 Task: Add Bulk Foods No Sugar Added Milk CHocolate Wafers to the cart.
Action: Mouse moved to (14, 56)
Screenshot: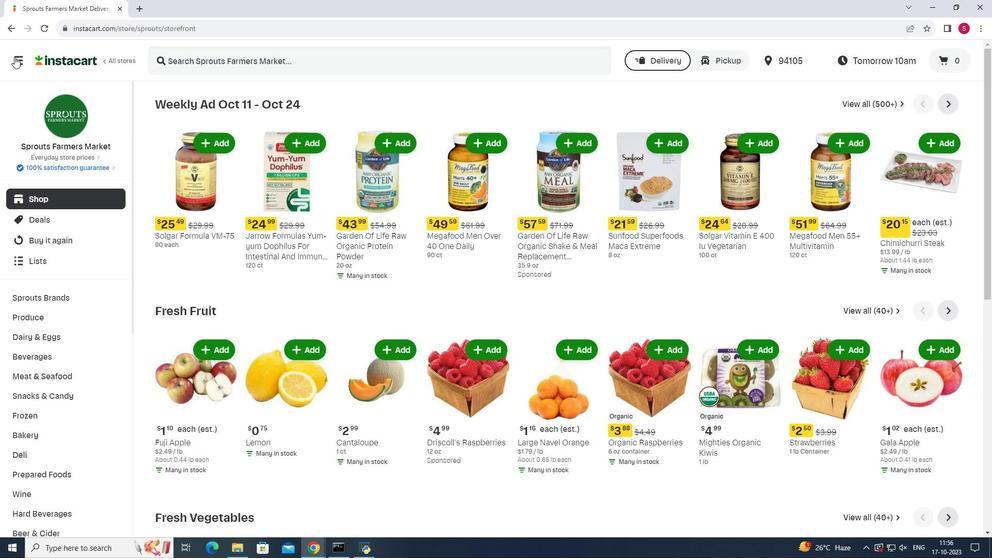 
Action: Mouse pressed left at (14, 56)
Screenshot: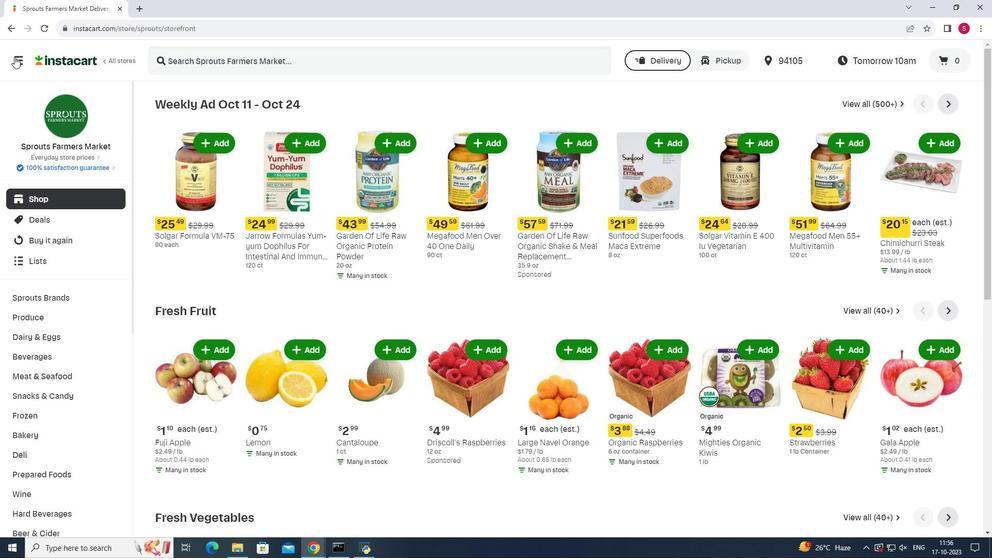 
Action: Mouse moved to (59, 272)
Screenshot: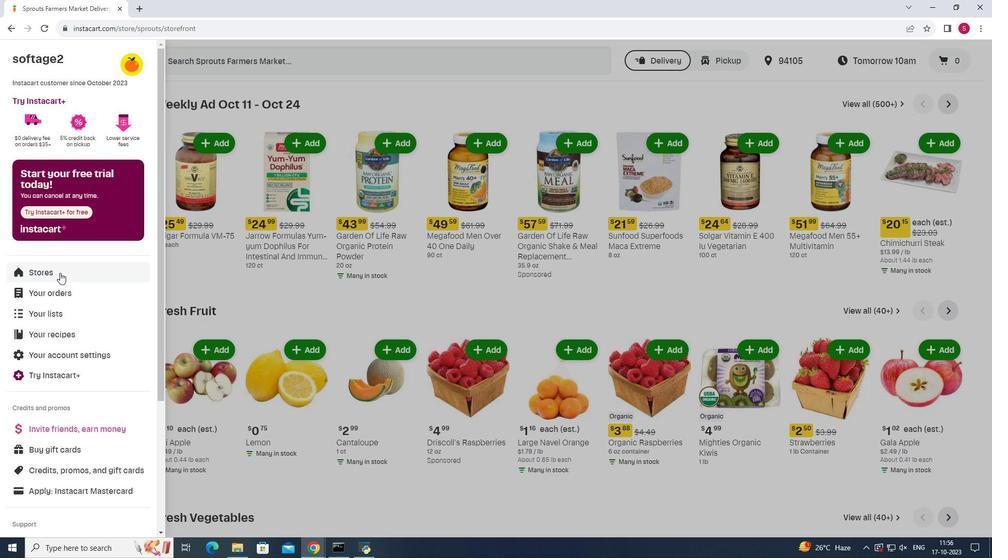 
Action: Mouse pressed left at (59, 272)
Screenshot: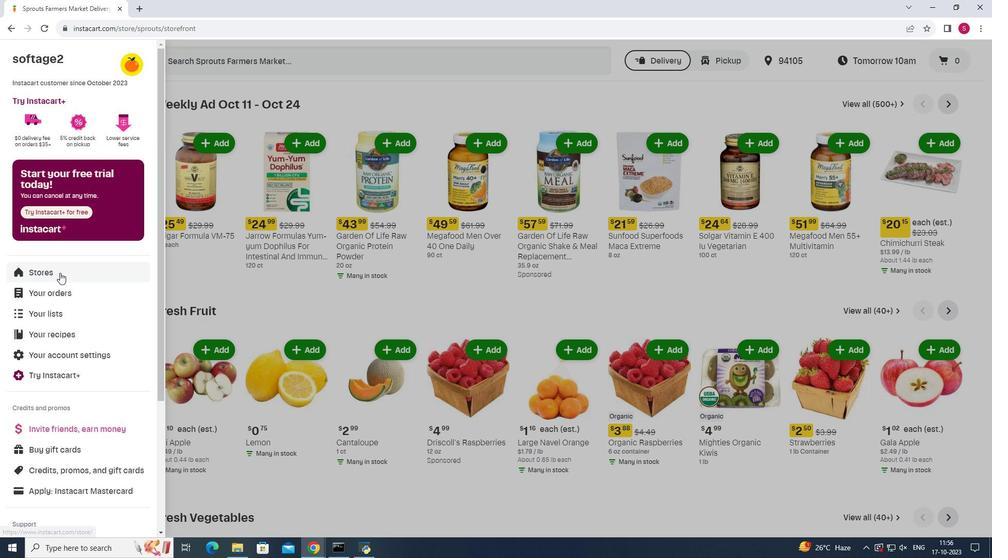 
Action: Mouse moved to (247, 97)
Screenshot: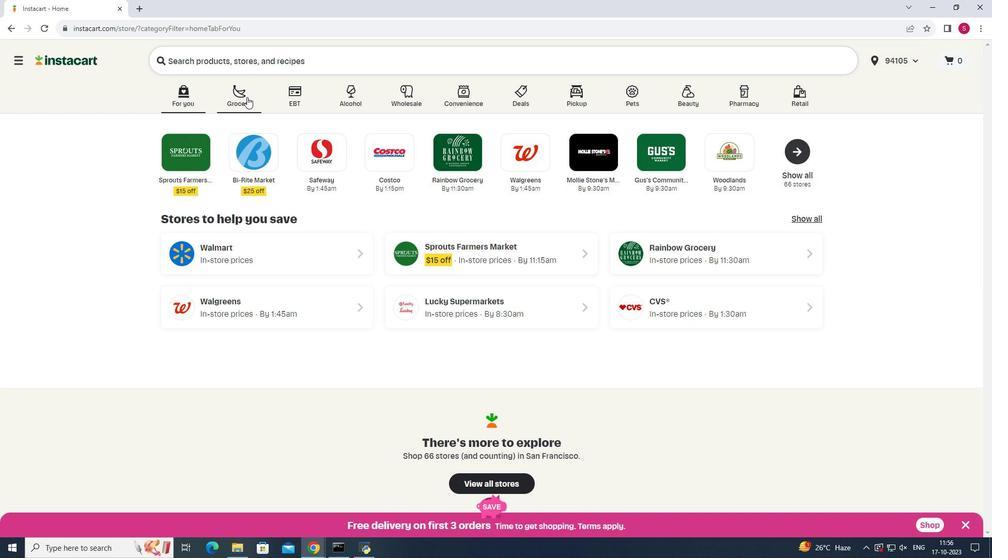
Action: Mouse pressed left at (247, 97)
Screenshot: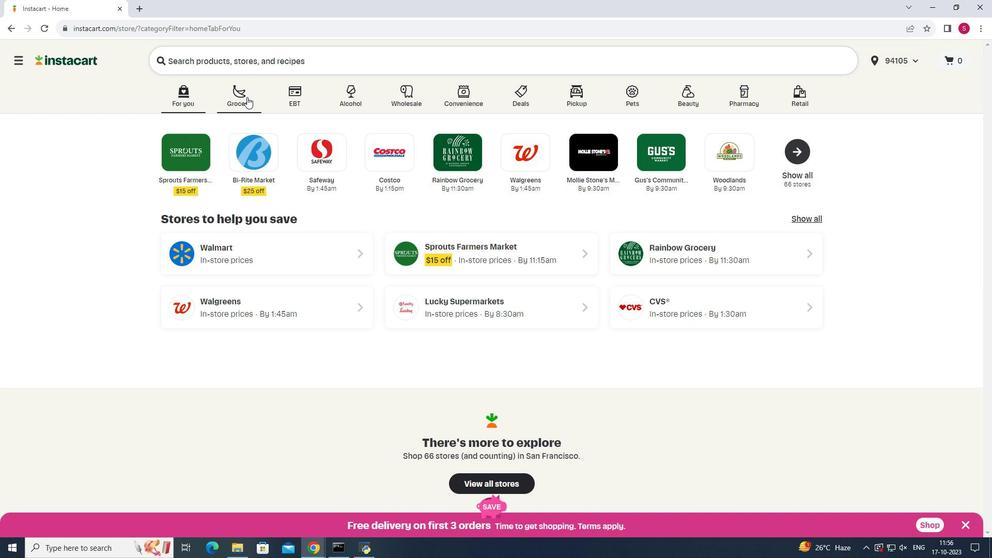 
Action: Mouse moved to (713, 145)
Screenshot: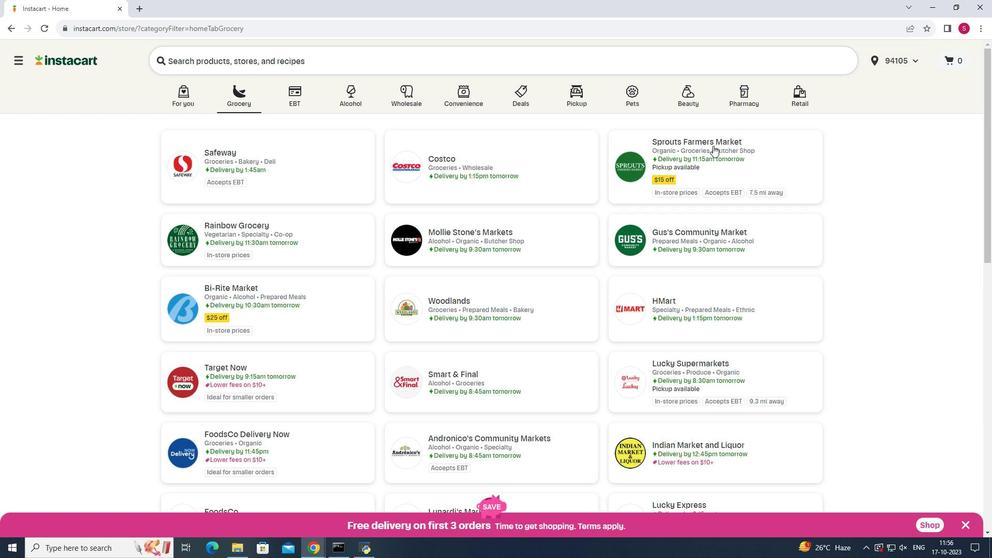 
Action: Mouse pressed left at (713, 145)
Screenshot: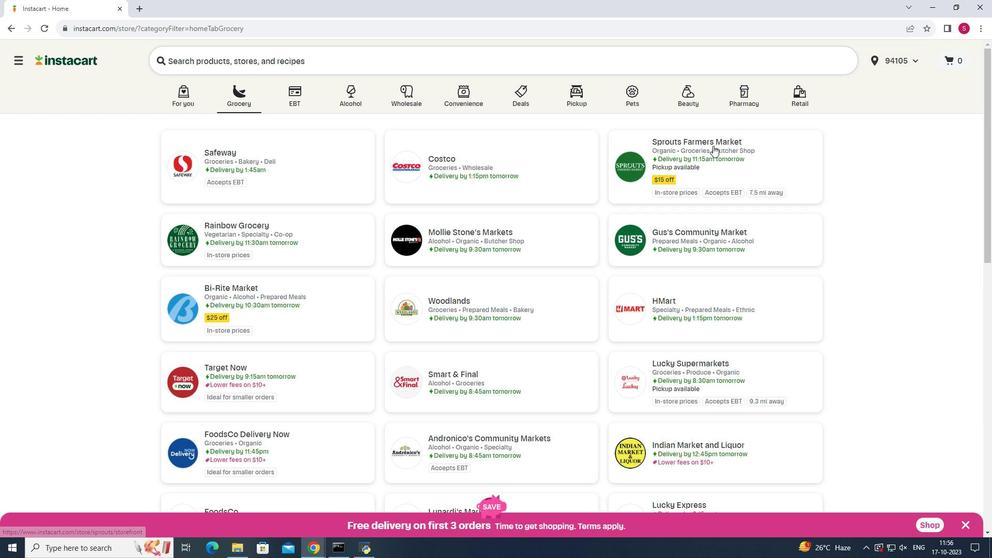 
Action: Mouse moved to (70, 394)
Screenshot: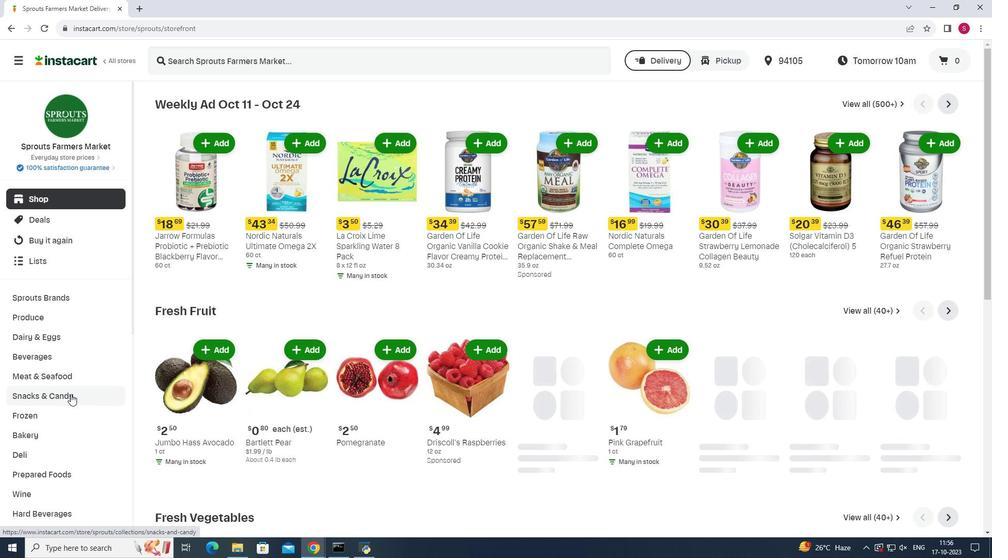 
Action: Mouse pressed left at (70, 394)
Screenshot: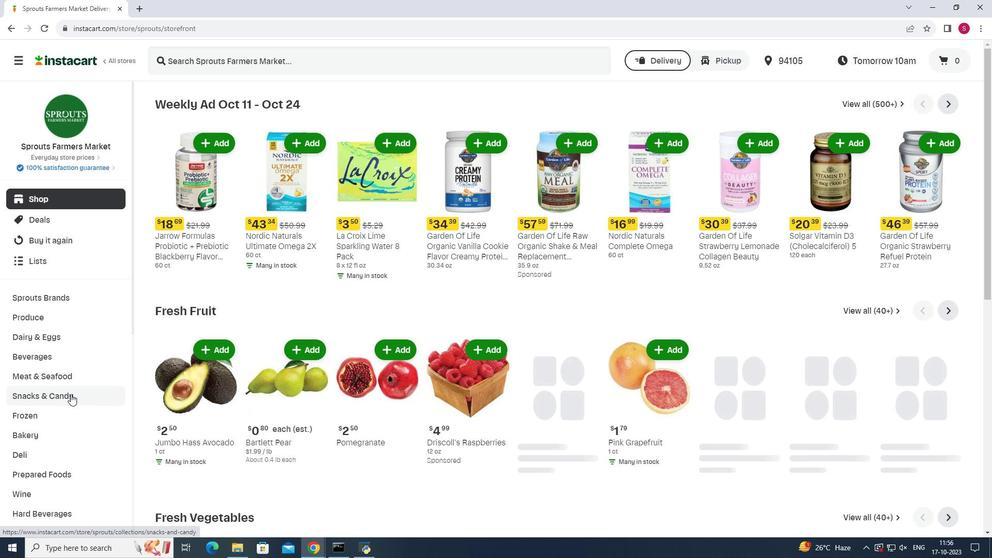 
Action: Mouse moved to (306, 124)
Screenshot: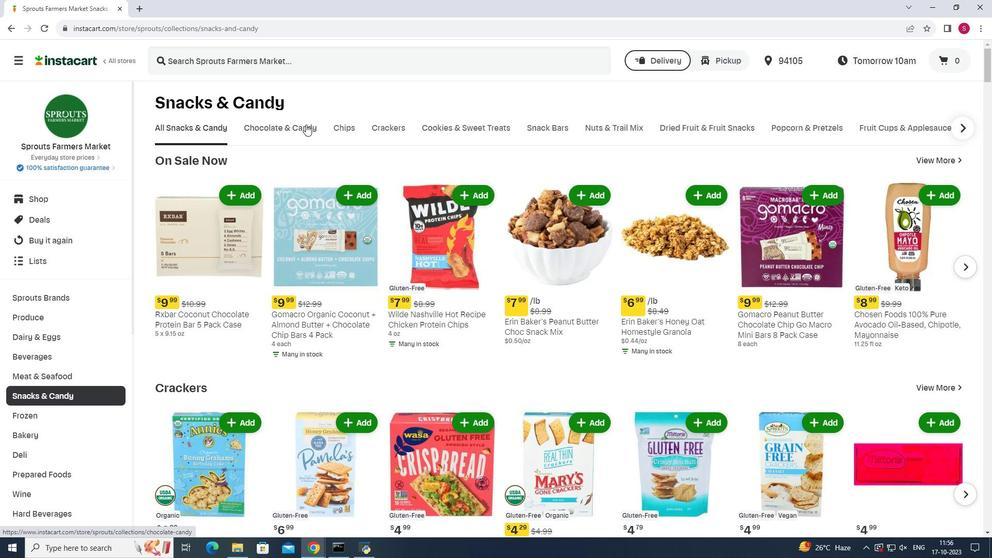 
Action: Mouse pressed left at (306, 124)
Screenshot: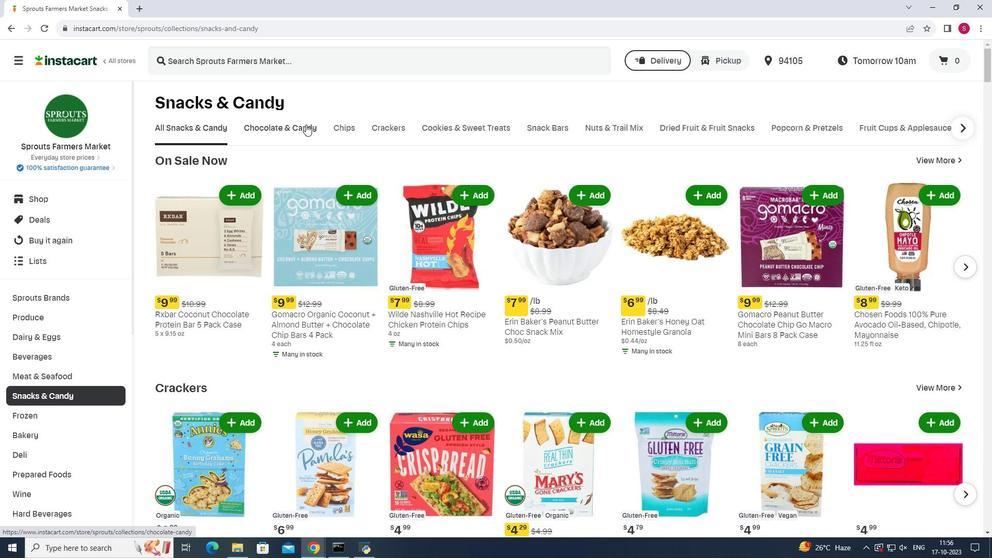 
Action: Mouse moved to (271, 170)
Screenshot: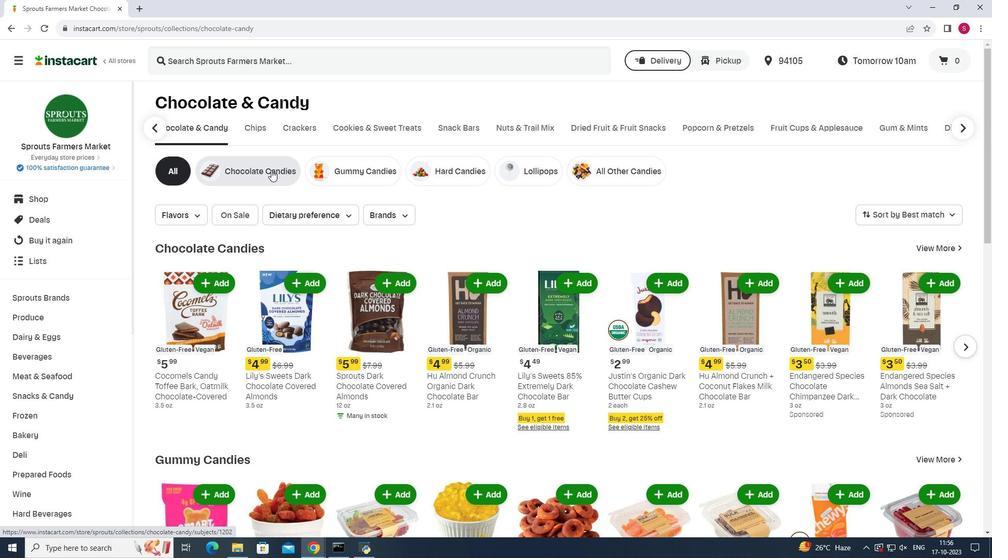 
Action: Mouse pressed left at (271, 170)
Screenshot: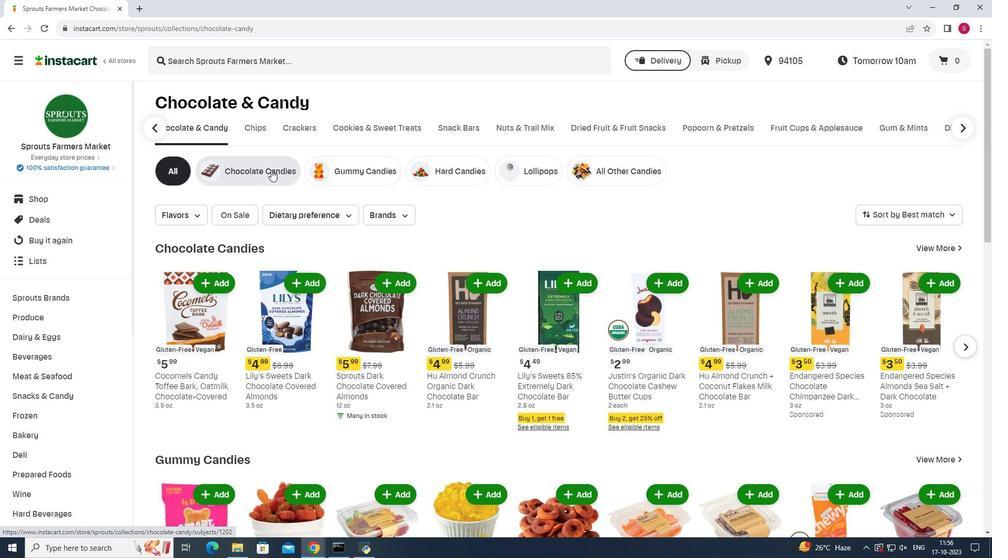 
Action: Mouse moved to (404, 59)
Screenshot: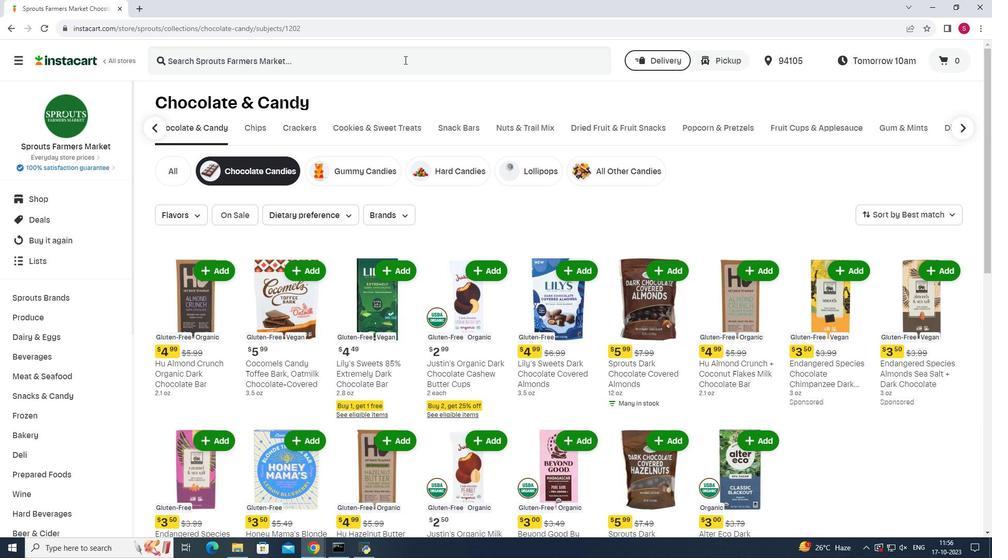 
Action: Mouse pressed left at (404, 59)
Screenshot: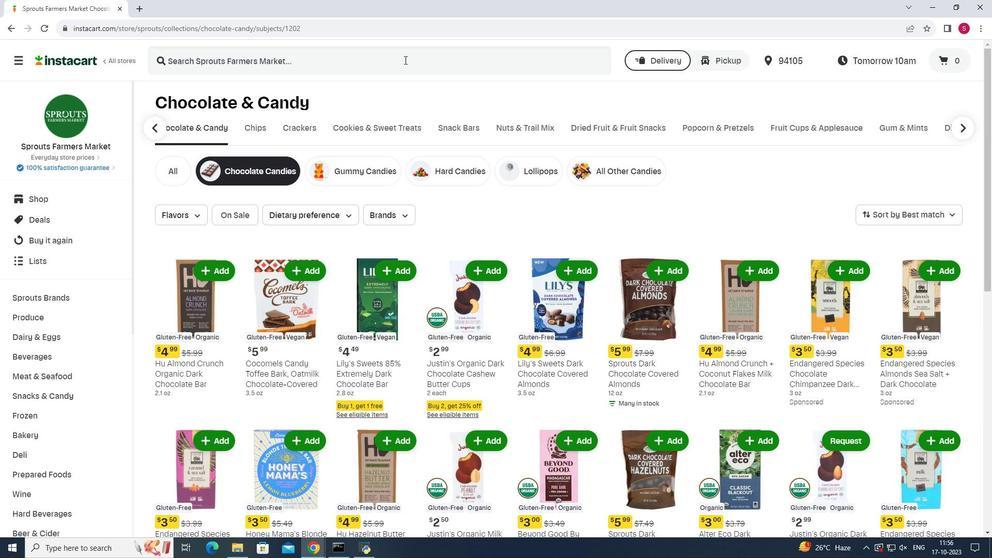 
Action: Key pressed <Key.shift>Bulk<Key.space><Key.shift>Foods<Key.space><Key.shift>No<Key.space><Key.shift>Sugar<Key.space><Key.shift>Added<Key.space><Key.shift>Milk<Key.space><Key.shift>Chocolate<Key.space><Key.shift>Wafers<Key.enter>
Screenshot: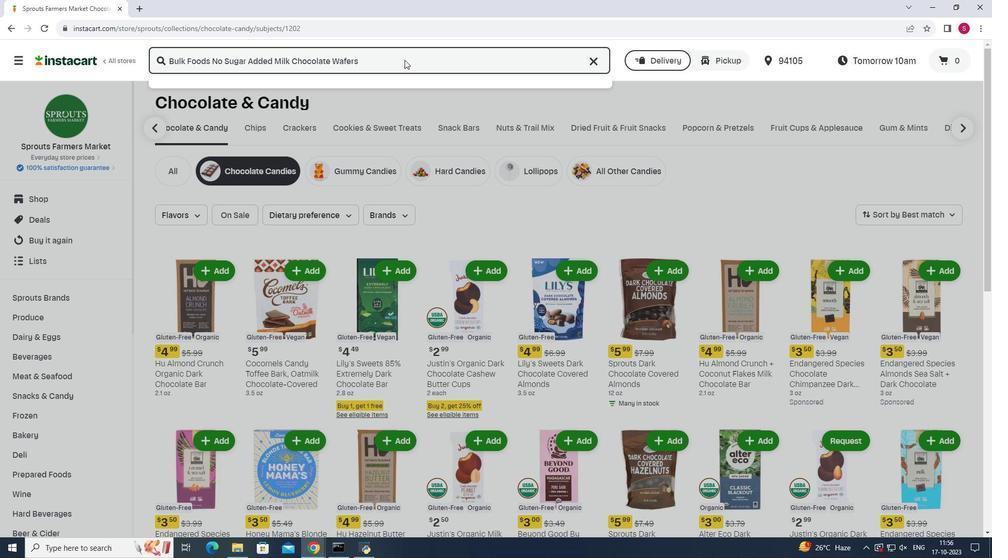 
Action: Mouse moved to (285, 169)
Screenshot: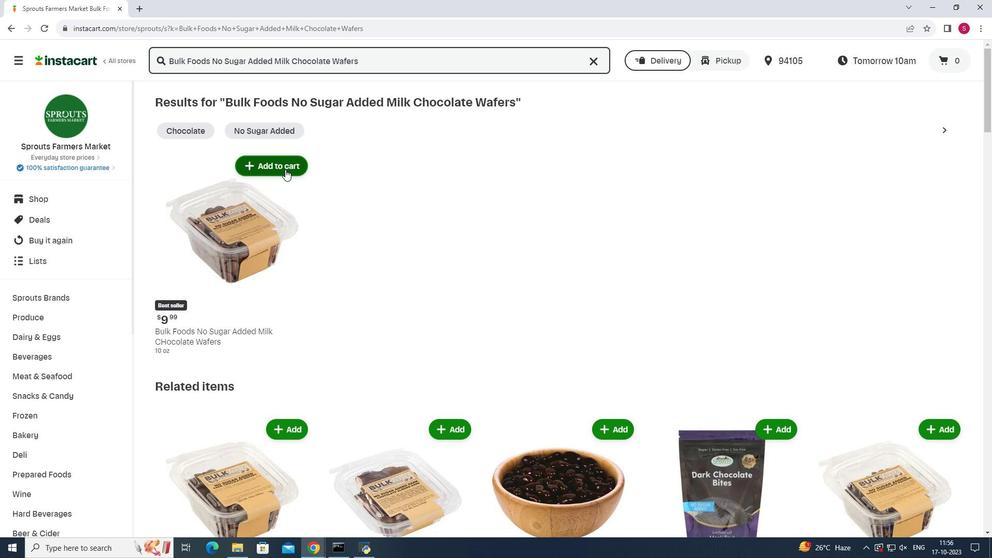 
Action: Mouse pressed left at (285, 169)
Screenshot: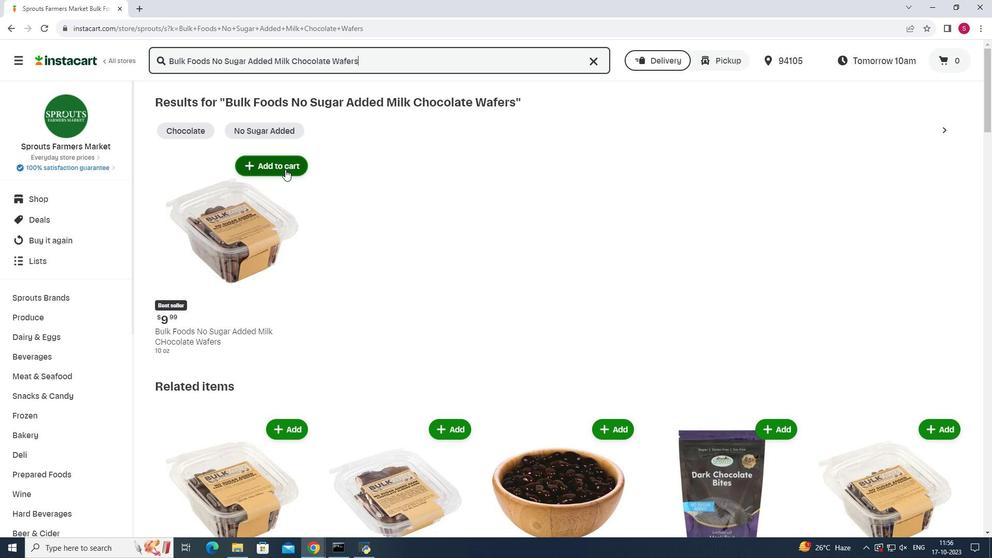 
Action: Mouse moved to (467, 151)
Screenshot: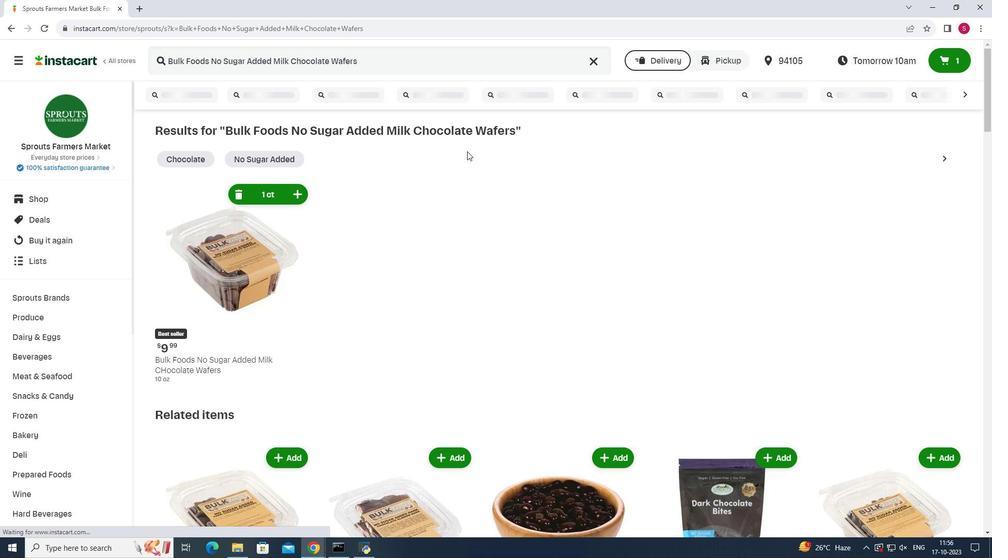 
